 Task: Select the all option in the restore window.
Action: Mouse moved to (20, 491)
Screenshot: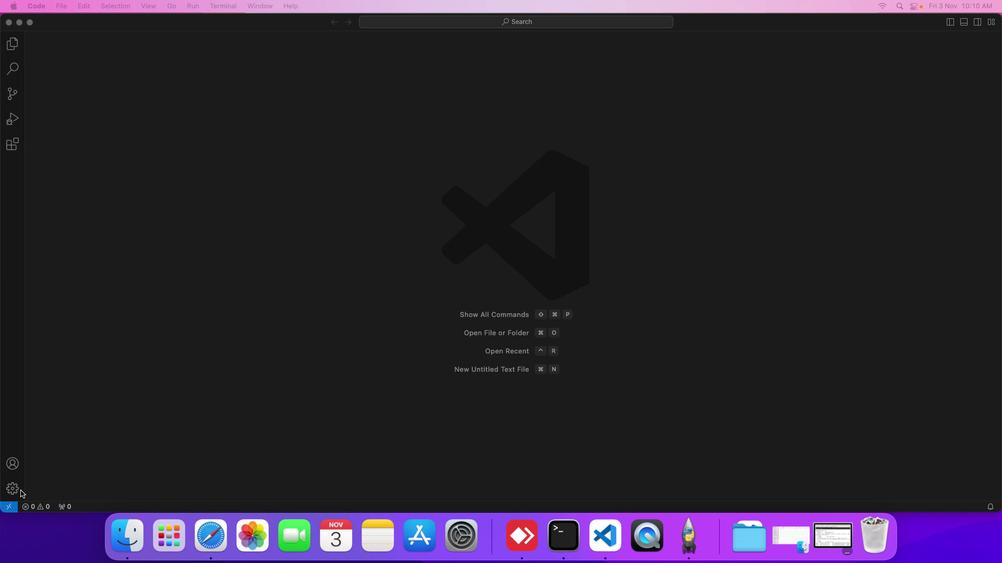 
Action: Mouse pressed left at (20, 491)
Screenshot: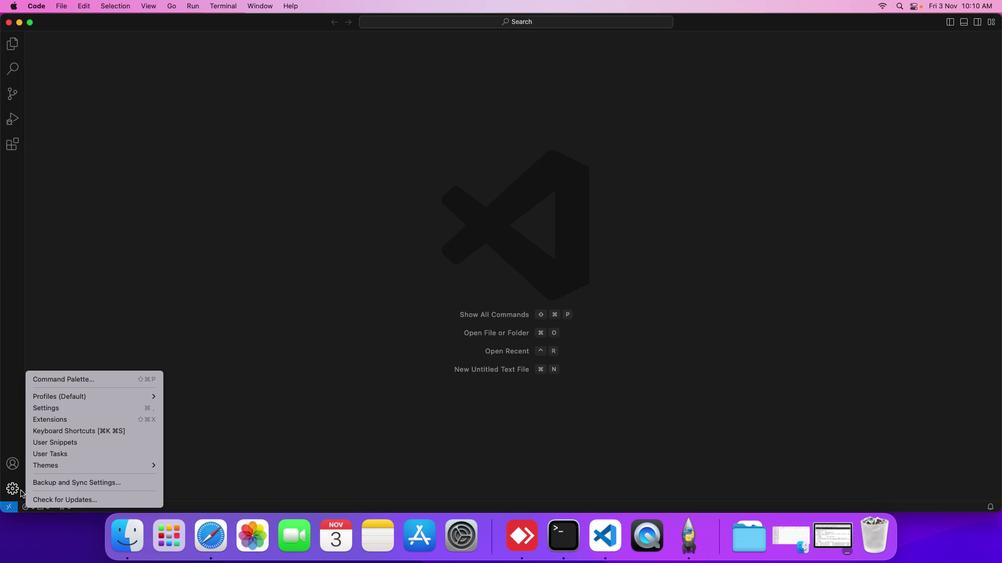 
Action: Mouse moved to (45, 409)
Screenshot: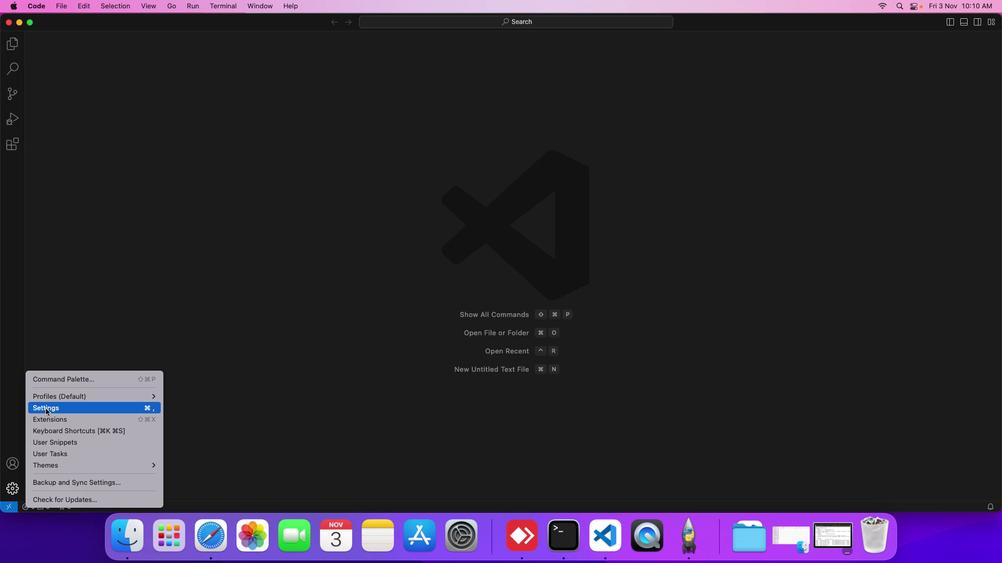 
Action: Mouse pressed left at (45, 409)
Screenshot: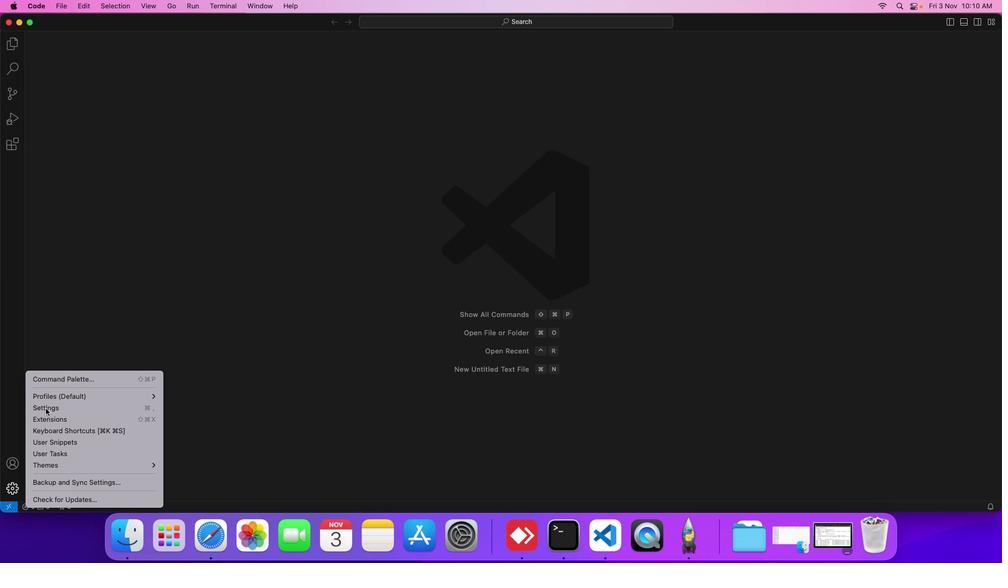 
Action: Mouse moved to (246, 140)
Screenshot: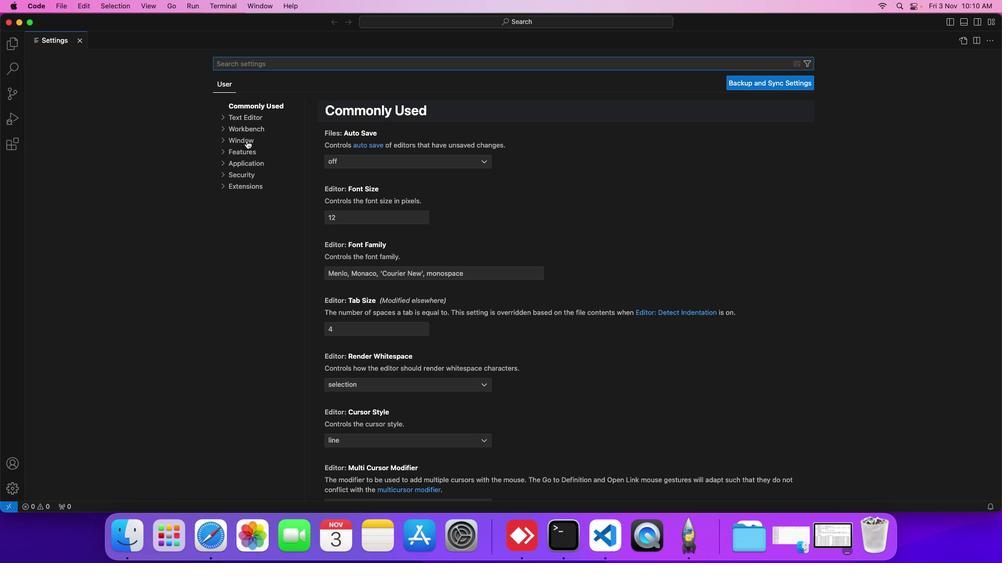 
Action: Mouse pressed left at (246, 140)
Screenshot: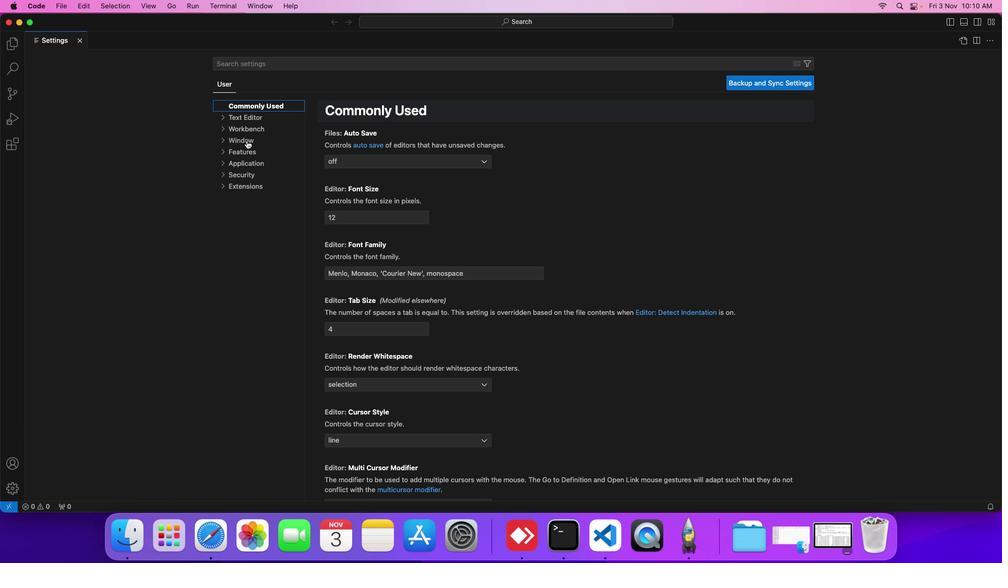 
Action: Mouse moved to (399, 428)
Screenshot: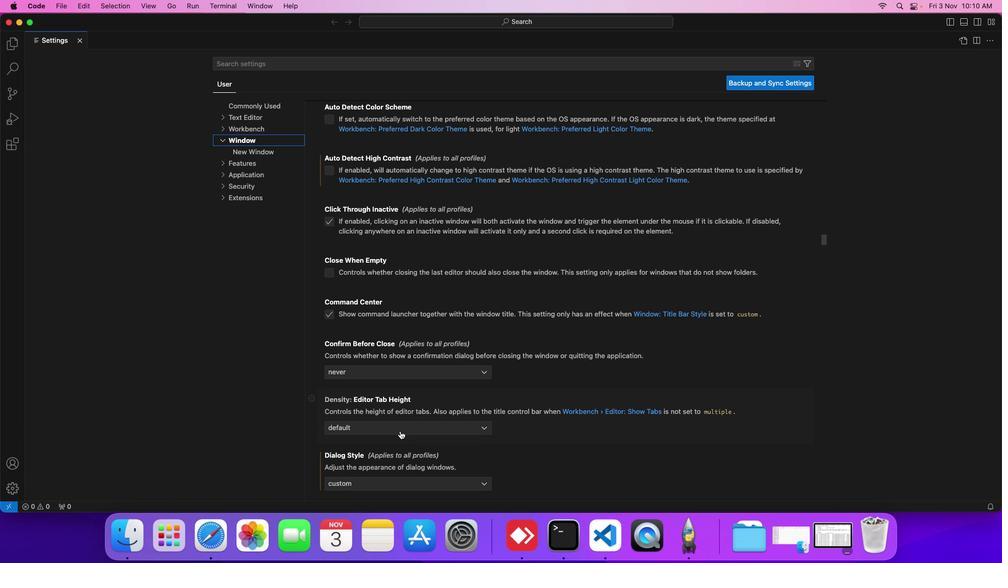 
Action: Mouse scrolled (399, 428) with delta (0, 0)
Screenshot: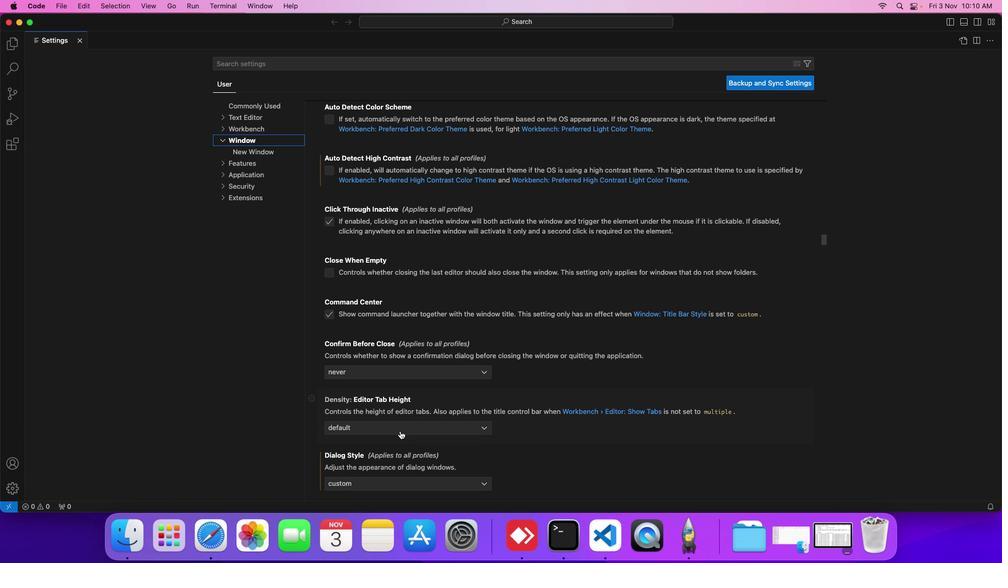 
Action: Mouse moved to (400, 431)
Screenshot: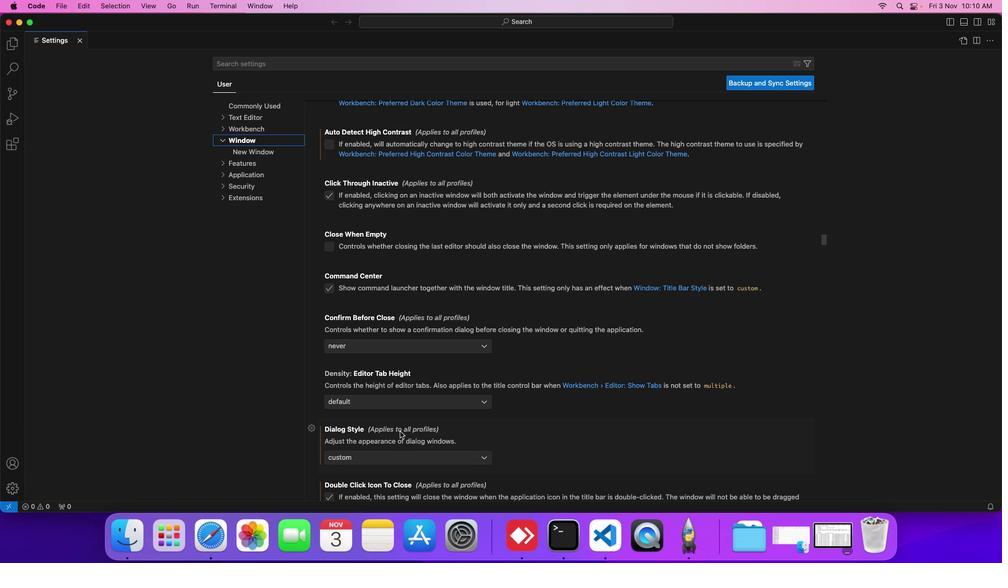 
Action: Mouse scrolled (400, 431) with delta (0, 0)
Screenshot: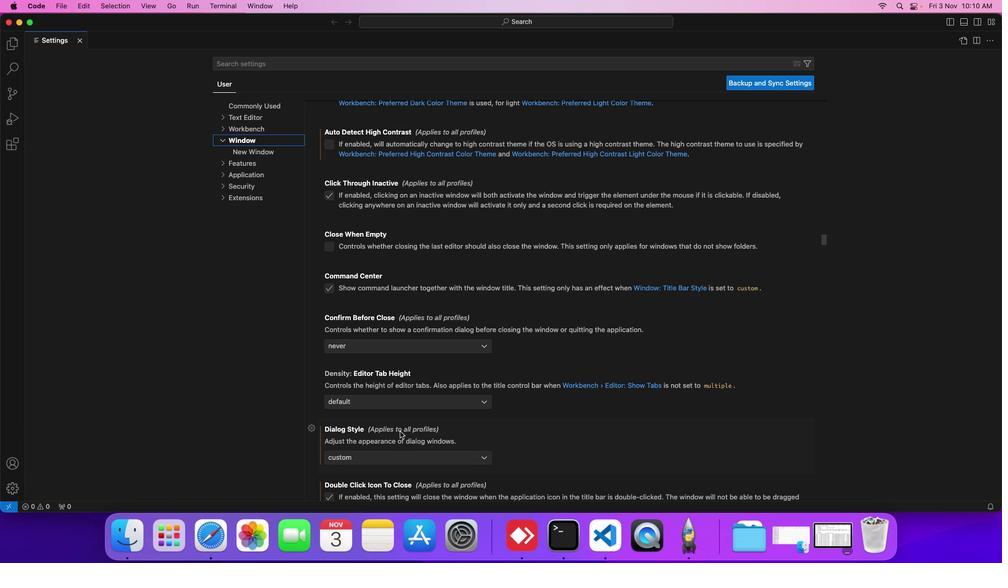 
Action: Mouse moved to (400, 431)
Screenshot: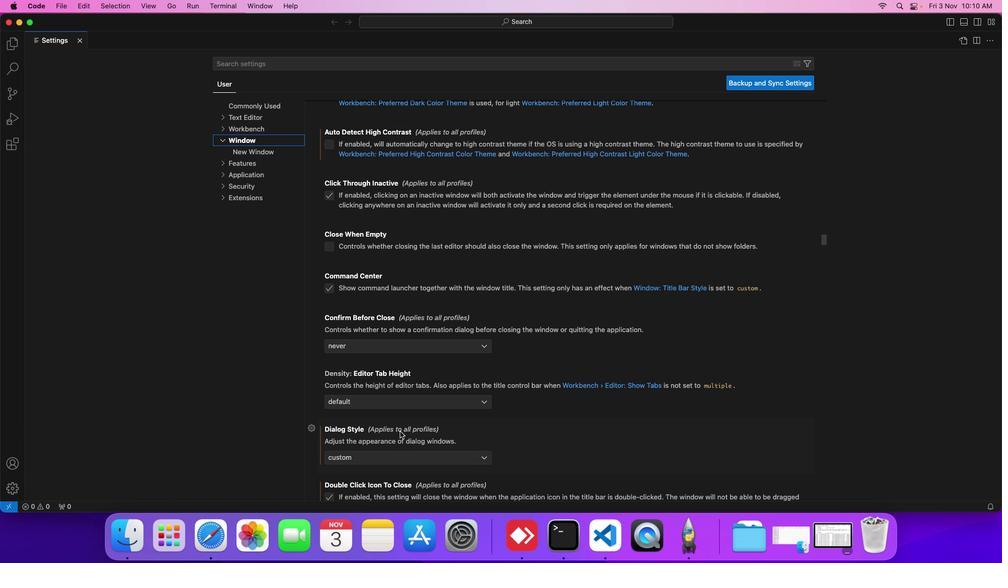 
Action: Mouse scrolled (400, 431) with delta (0, 0)
Screenshot: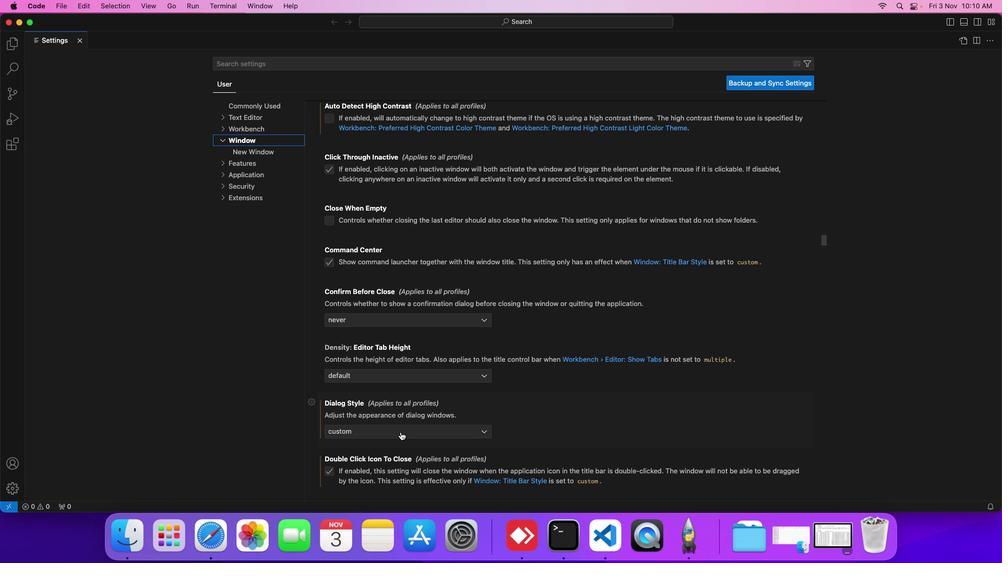 
Action: Mouse moved to (400, 432)
Screenshot: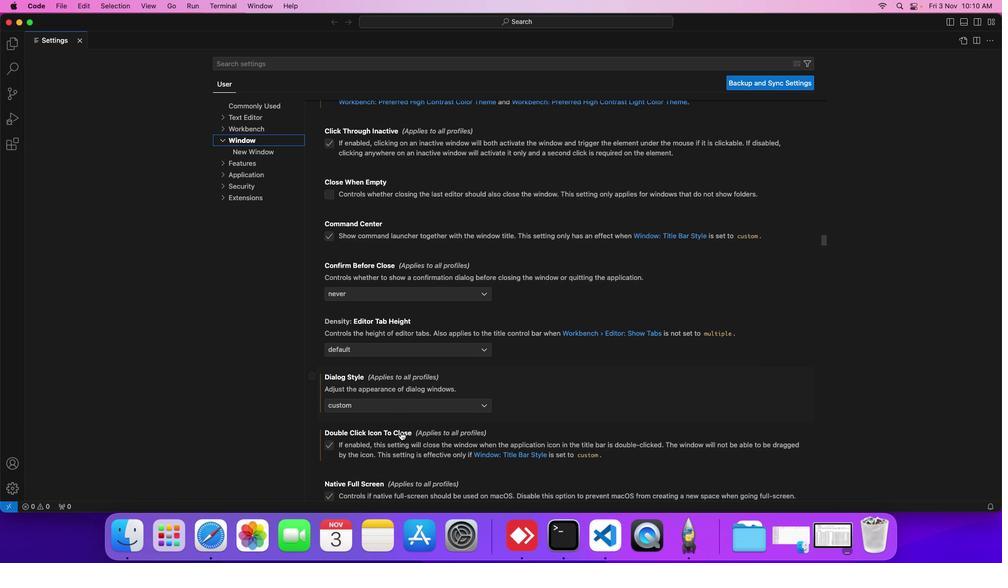 
Action: Mouse scrolled (400, 432) with delta (0, 0)
Screenshot: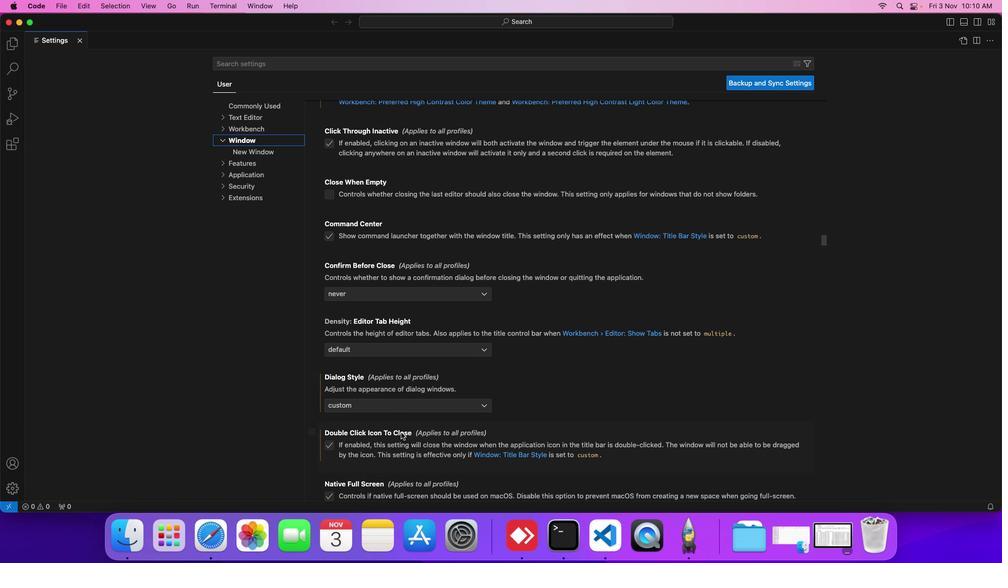
Action: Mouse moved to (405, 432)
Screenshot: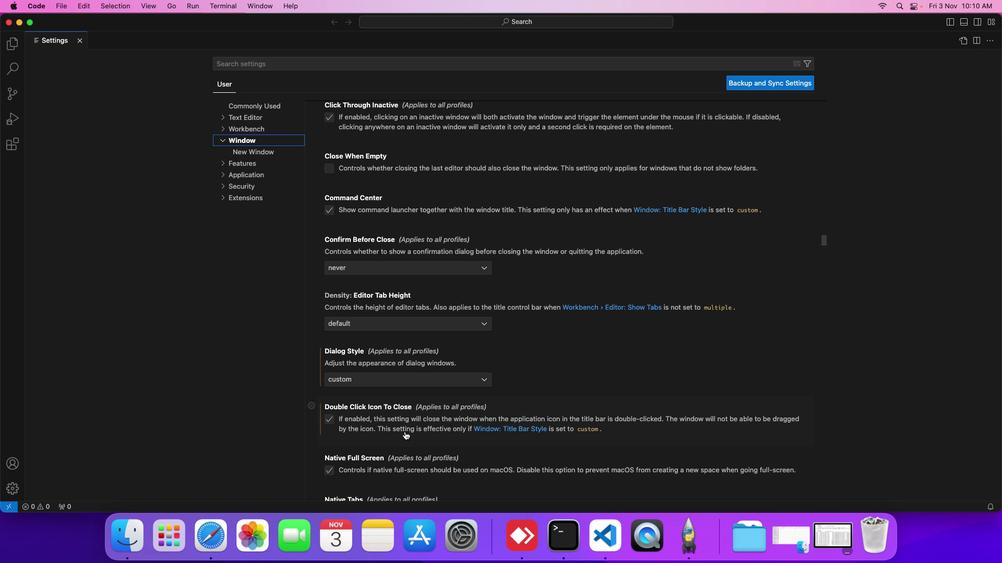 
Action: Mouse scrolled (405, 432) with delta (0, 0)
Screenshot: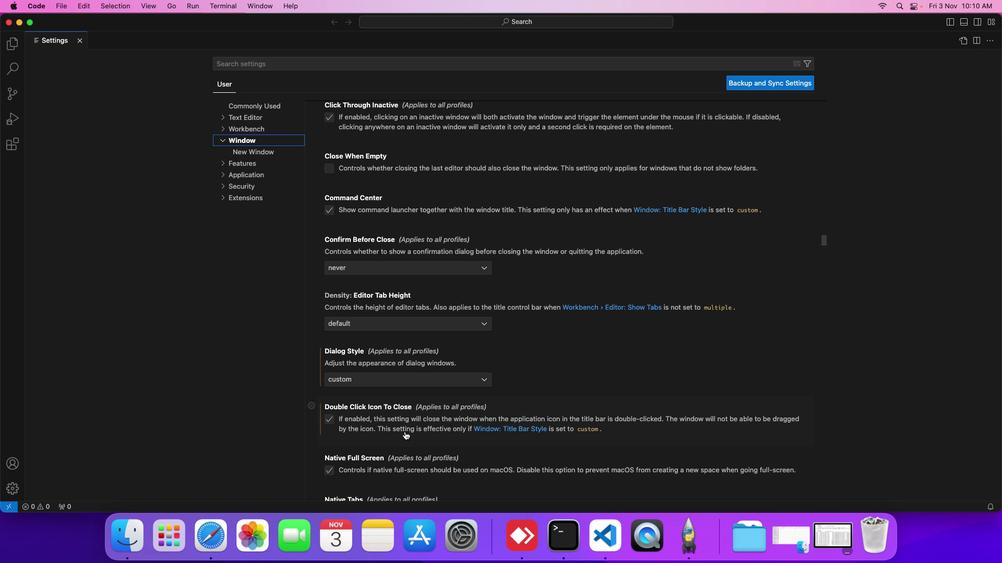 
Action: Mouse moved to (404, 432)
Screenshot: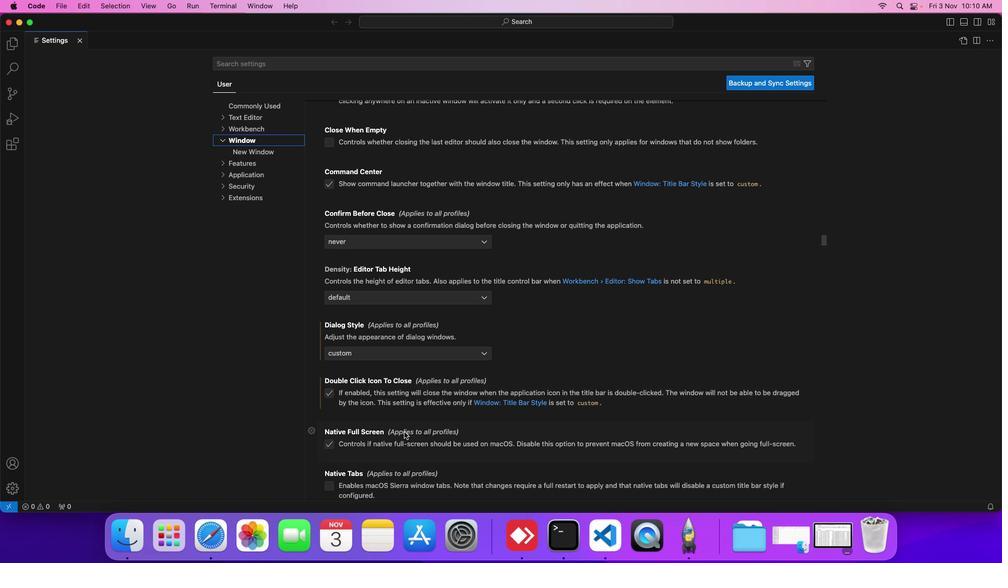 
Action: Mouse scrolled (404, 432) with delta (0, 0)
Screenshot: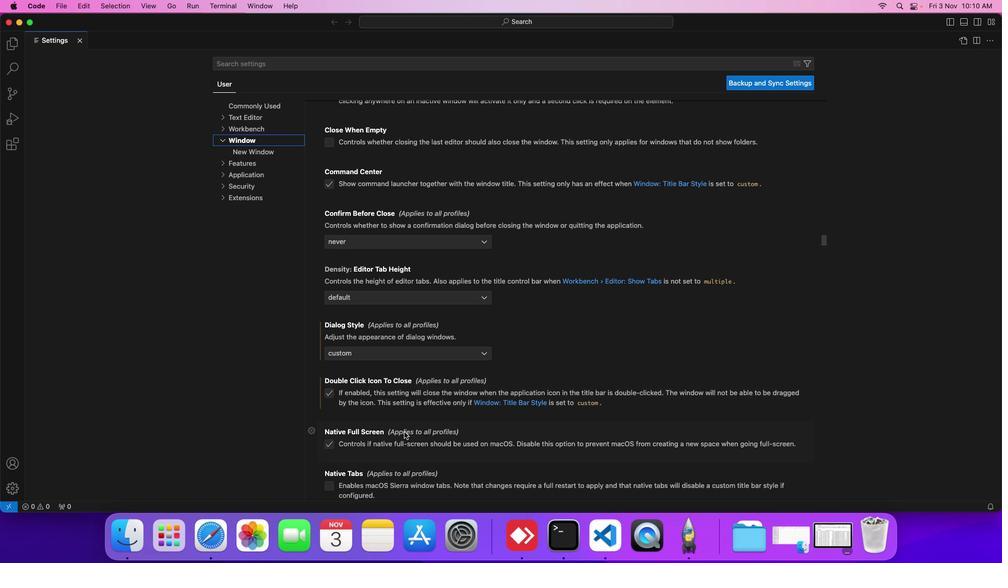 
Action: Mouse moved to (404, 432)
Screenshot: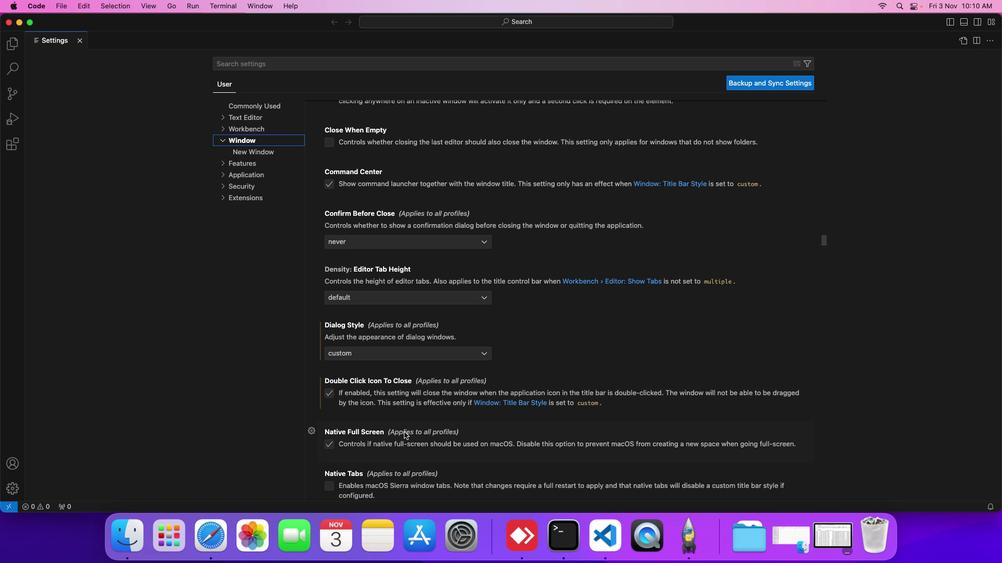 
Action: Mouse scrolled (404, 432) with delta (0, 0)
Screenshot: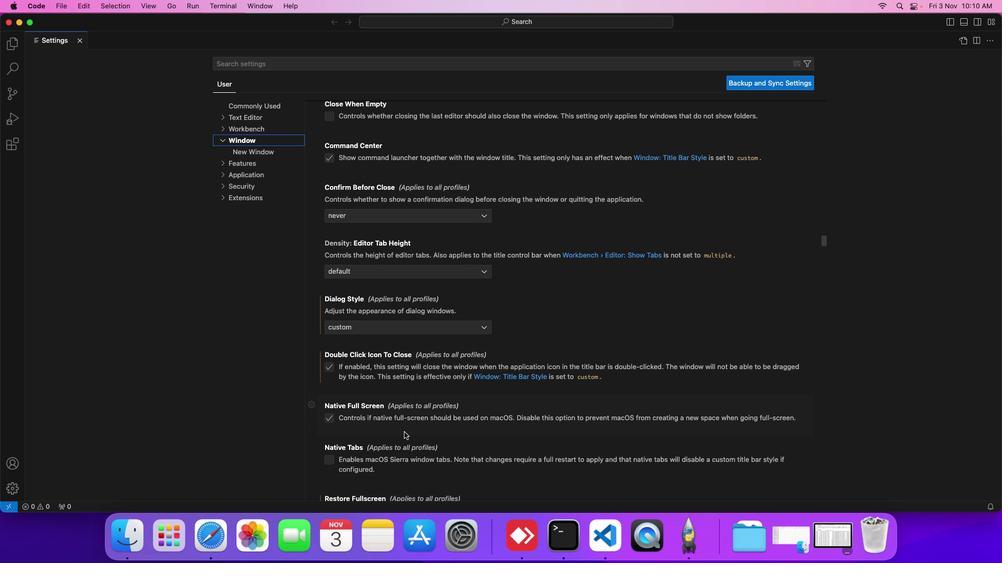 
Action: Mouse moved to (401, 434)
Screenshot: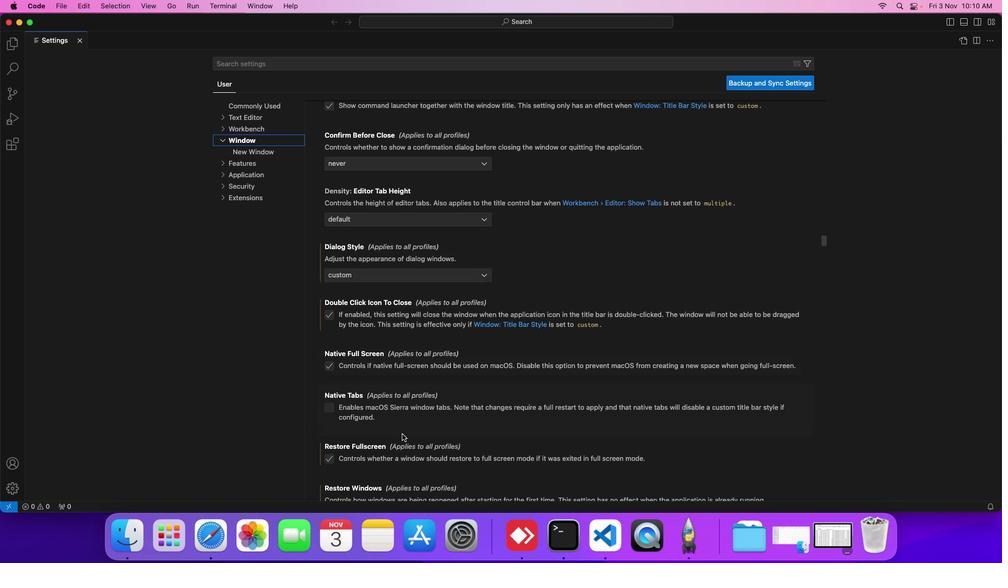 
Action: Mouse scrolled (401, 434) with delta (0, 0)
Screenshot: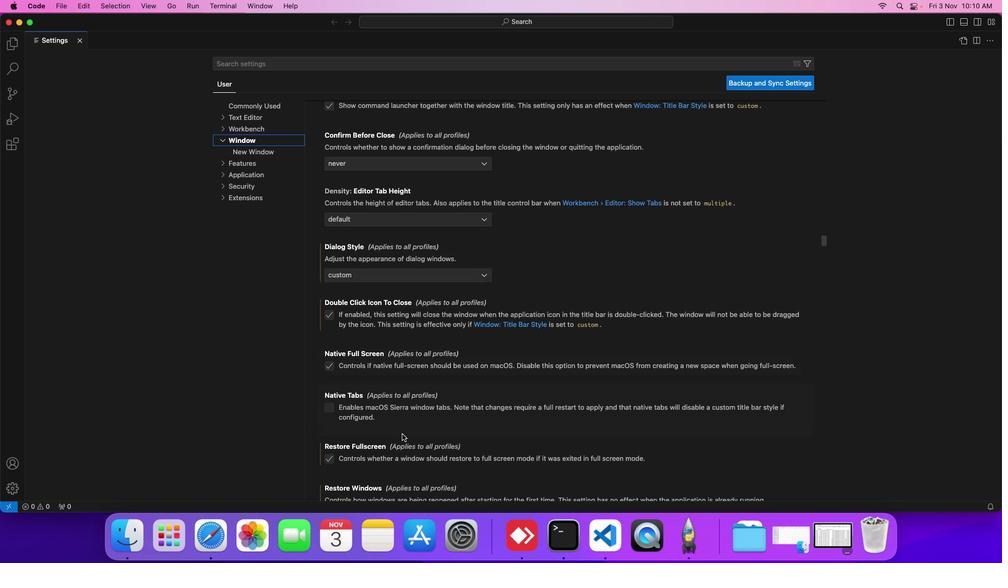 
Action: Mouse moved to (401, 434)
Screenshot: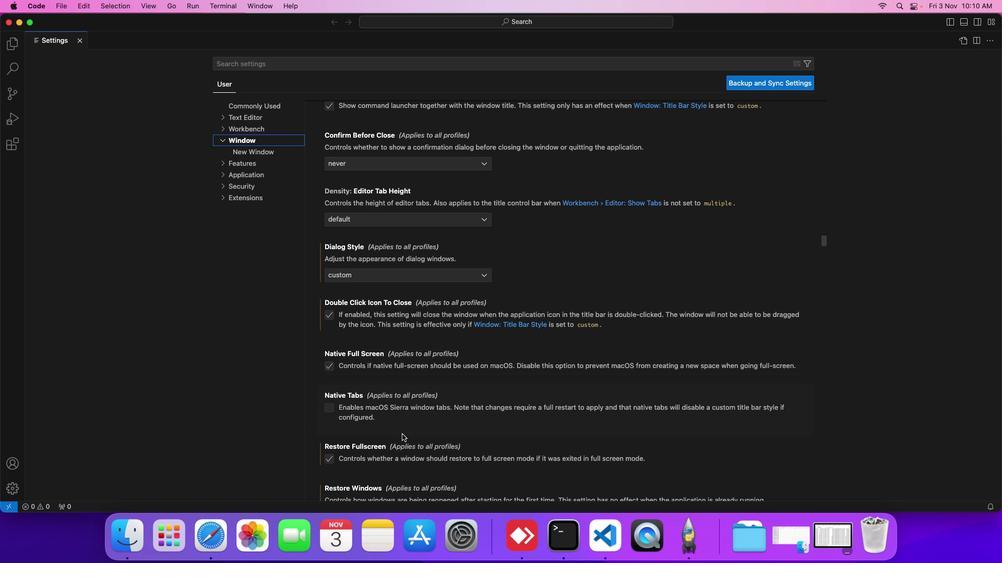 
Action: Mouse scrolled (401, 434) with delta (0, 0)
Screenshot: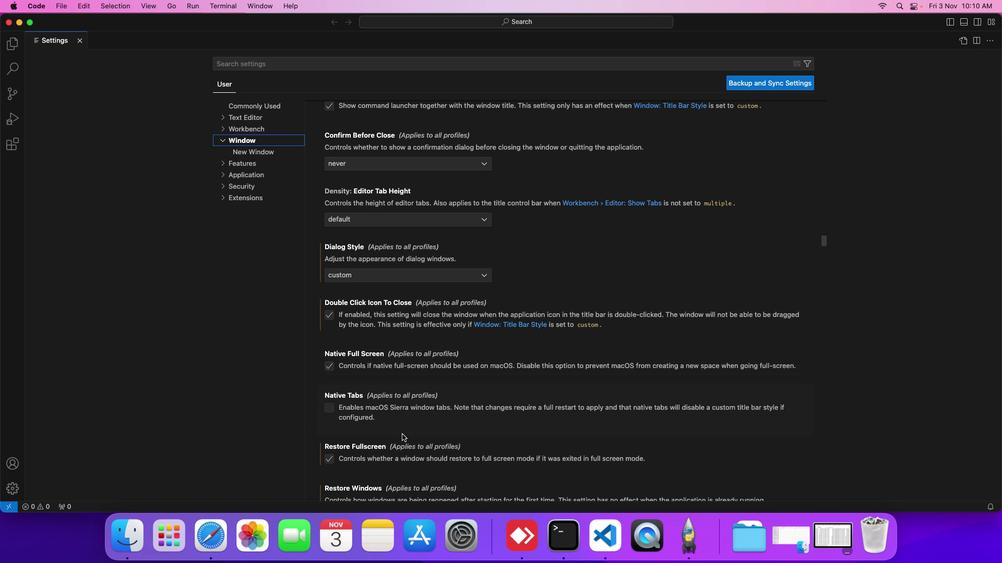 
Action: Mouse scrolled (401, 434) with delta (0, 0)
Screenshot: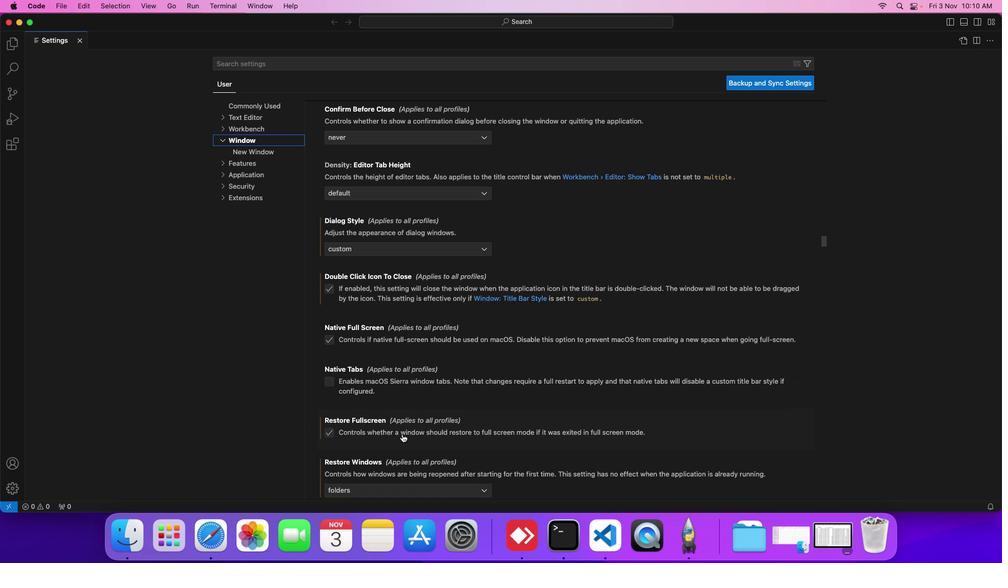 
Action: Mouse moved to (401, 434)
Screenshot: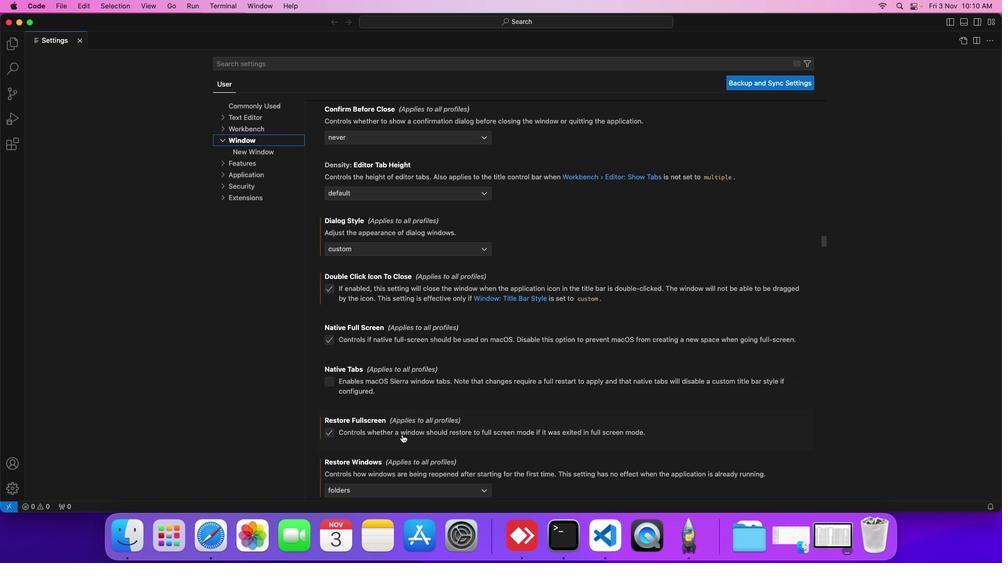
Action: Mouse scrolled (401, 434) with delta (0, 0)
Screenshot: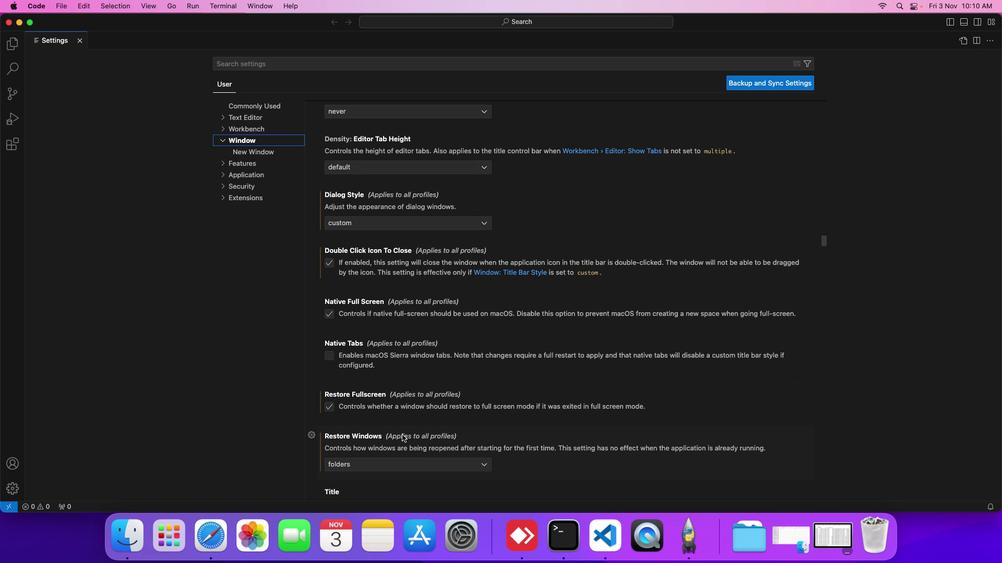 
Action: Mouse moved to (401, 435)
Screenshot: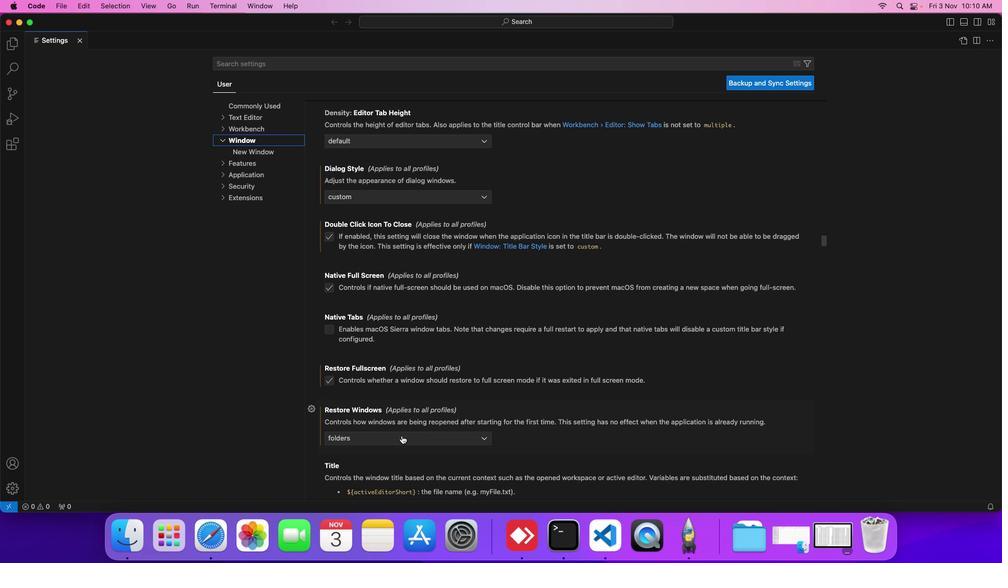 
Action: Mouse scrolled (401, 435) with delta (0, 0)
Screenshot: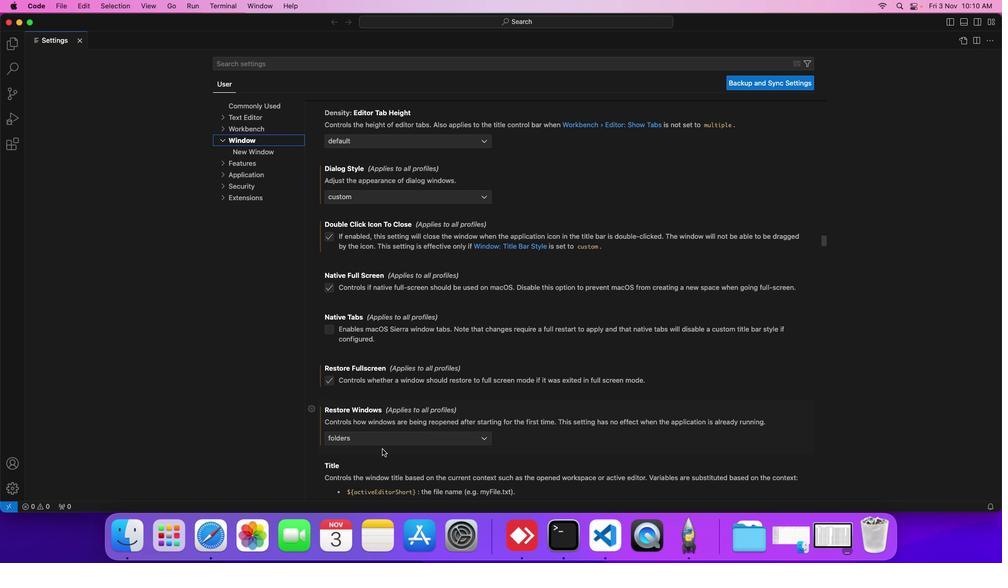 
Action: Mouse moved to (361, 442)
Screenshot: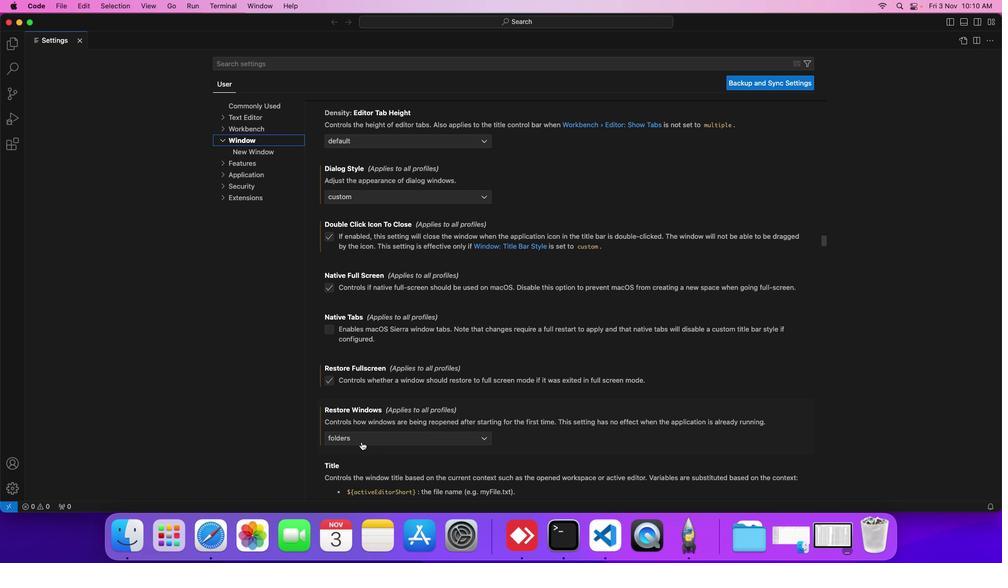 
Action: Mouse pressed left at (361, 442)
Screenshot: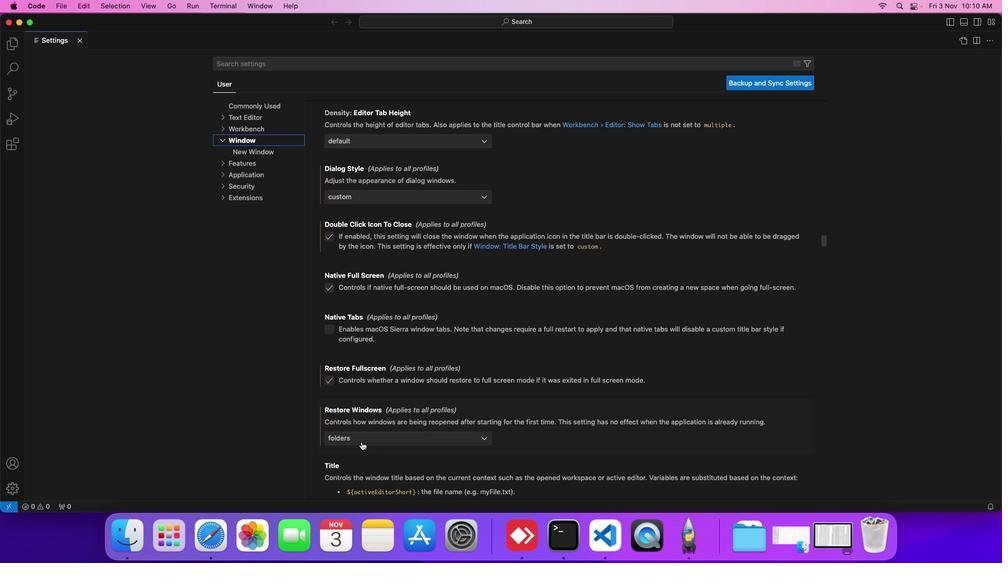 
Action: Mouse moved to (334, 391)
Screenshot: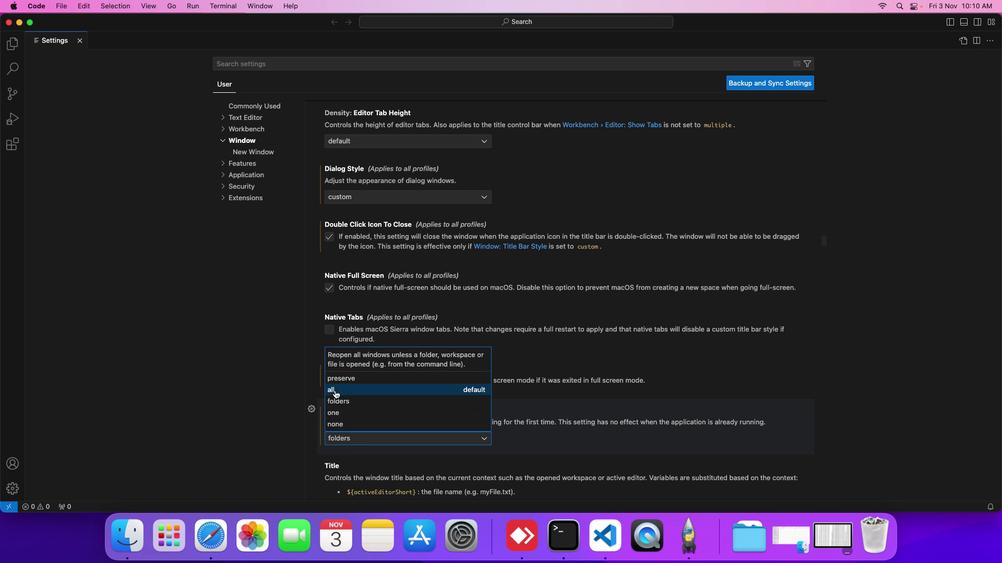 
Action: Mouse pressed left at (334, 391)
Screenshot: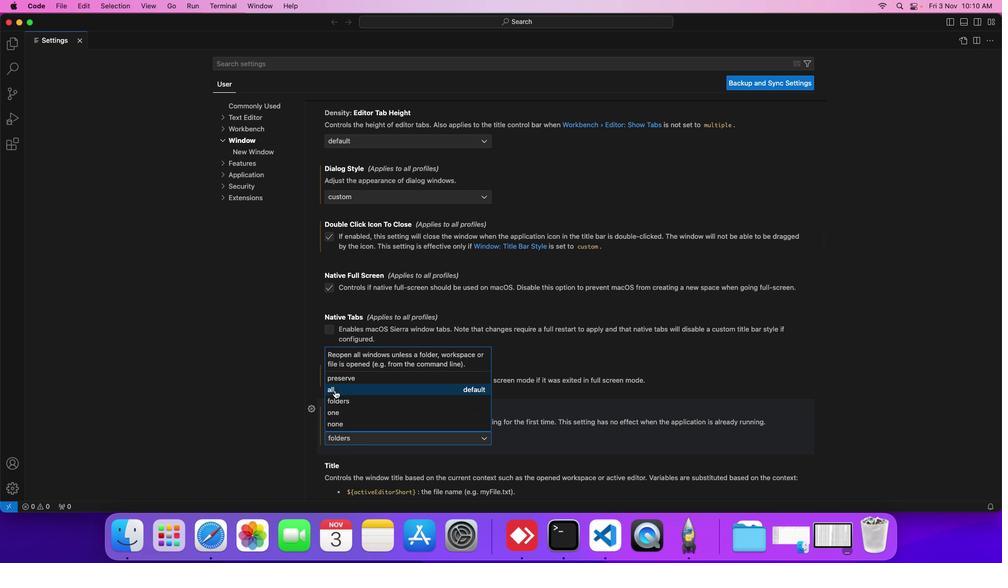 
Action: Mouse moved to (335, 390)
Screenshot: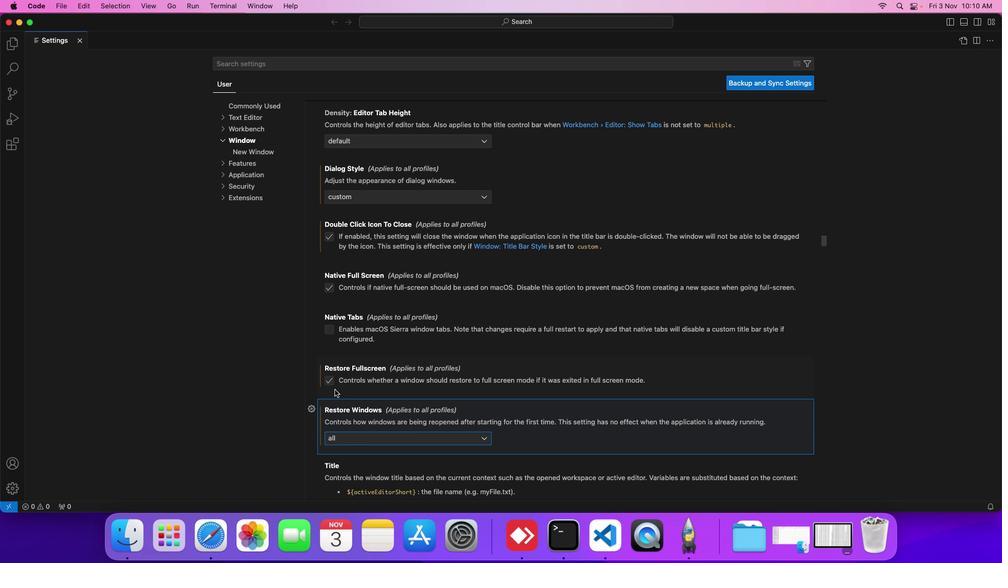 
